 Task: Create a due date automation trigger when advanced on, on the wednesday of the week before a card is due add fields with custom field "Resume" set to a date in this week at 11:00 AM.
Action: Mouse moved to (1162, 107)
Screenshot: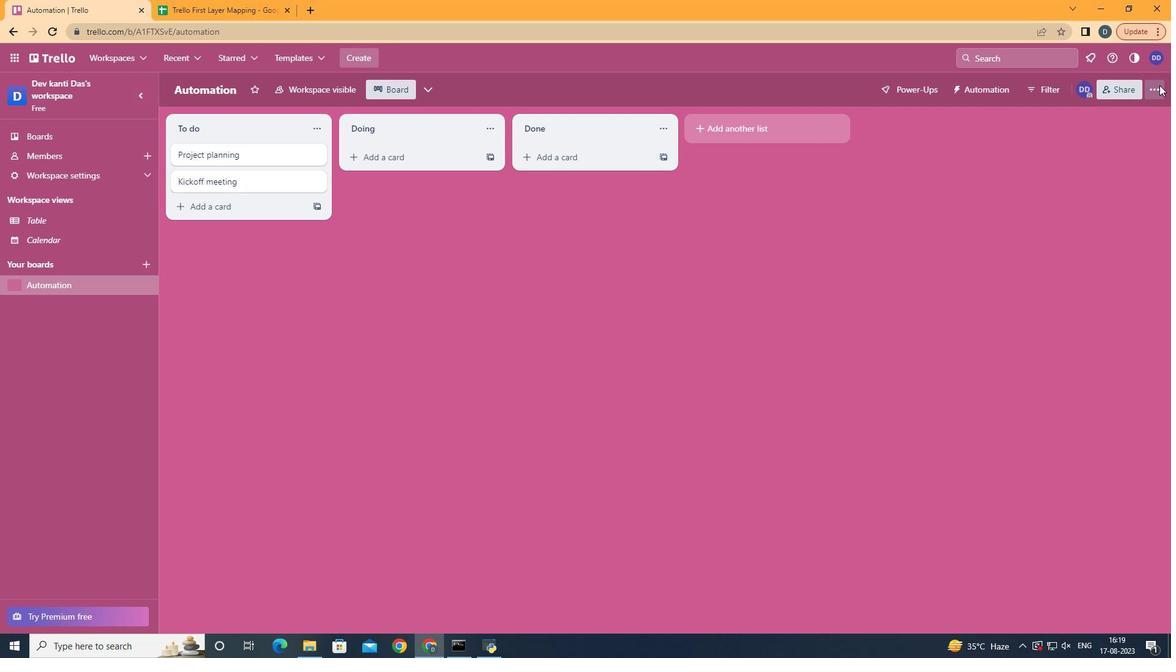 
Action: Mouse pressed left at (1162, 107)
Screenshot: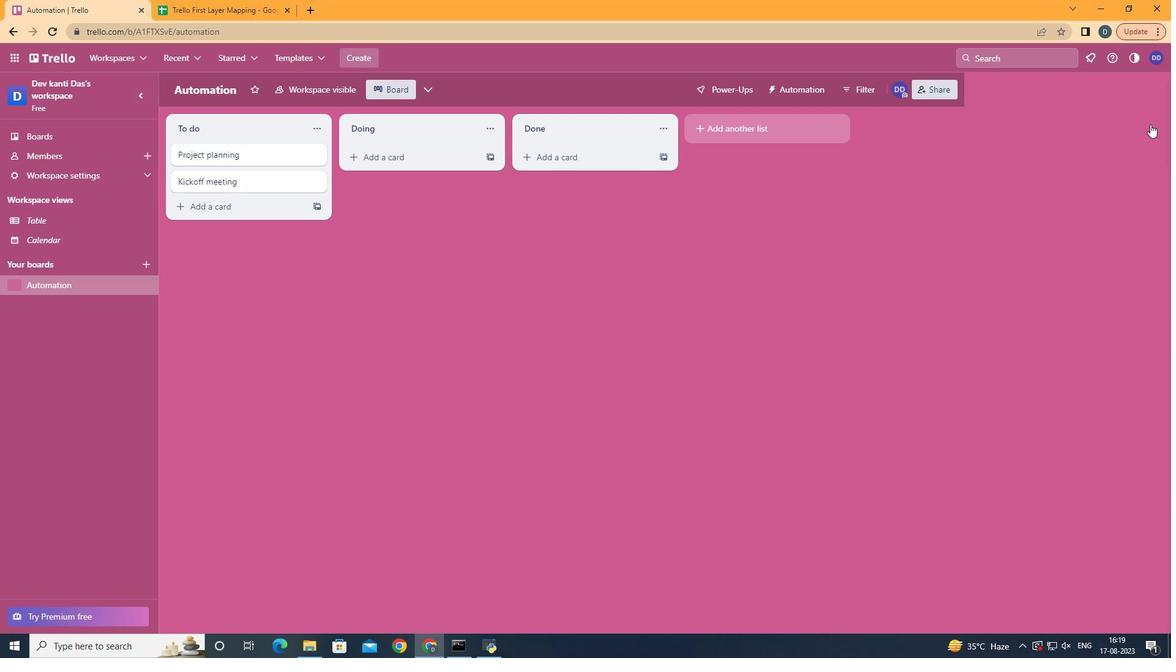 
Action: Mouse moved to (1101, 260)
Screenshot: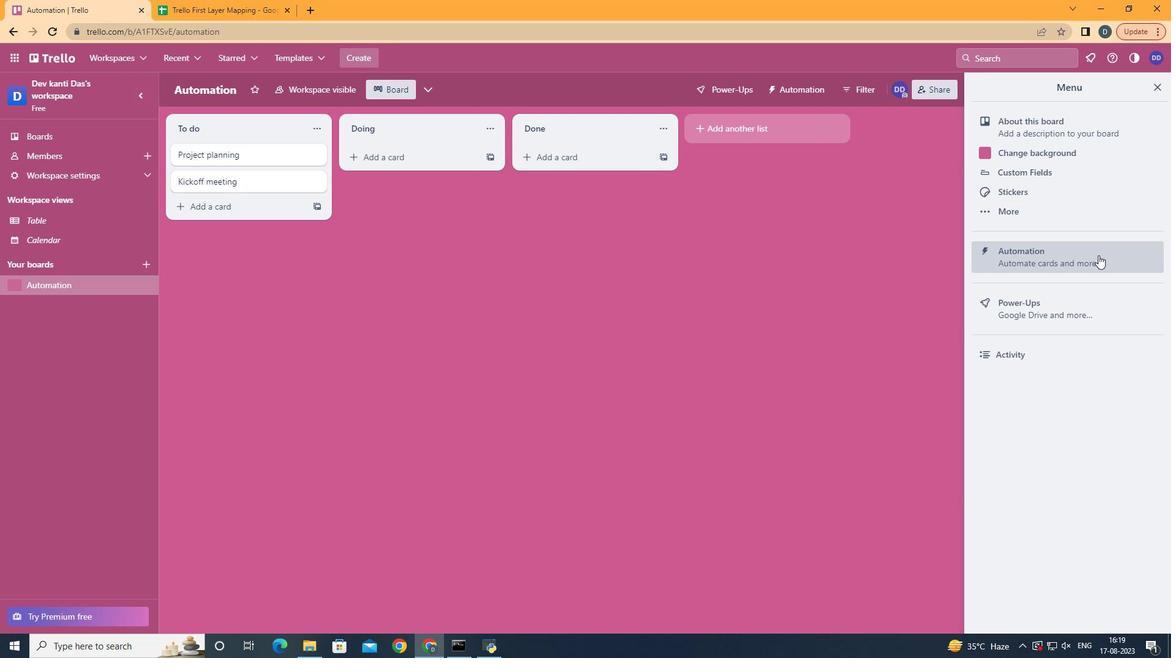 
Action: Mouse pressed left at (1101, 260)
Screenshot: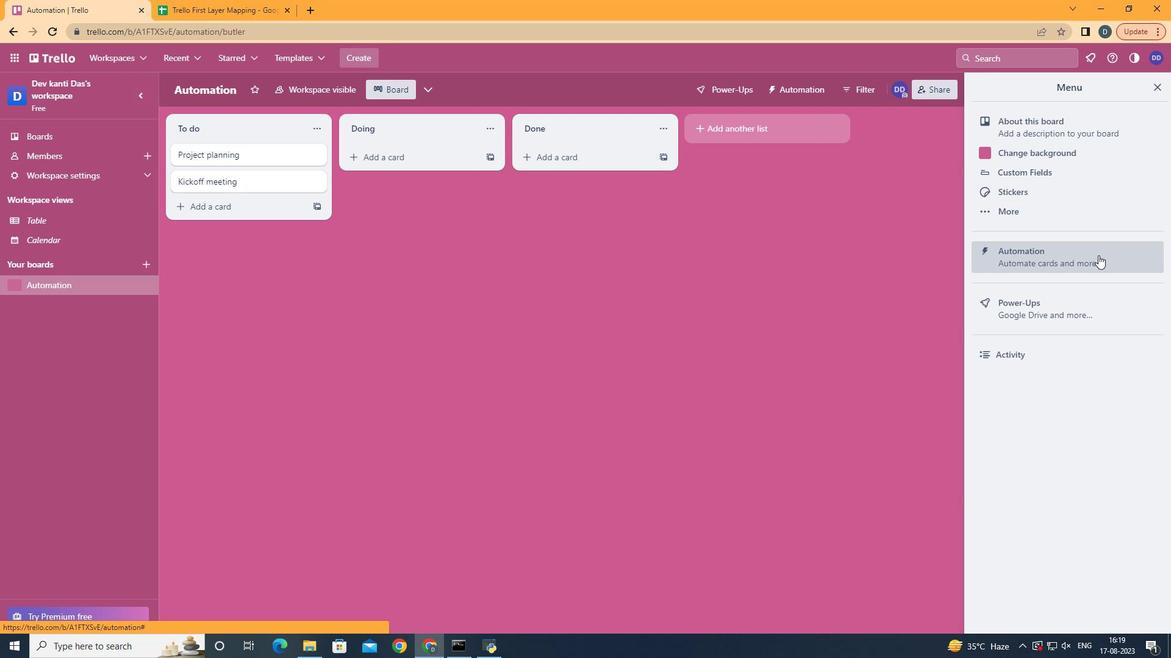 
Action: Mouse moved to (212, 259)
Screenshot: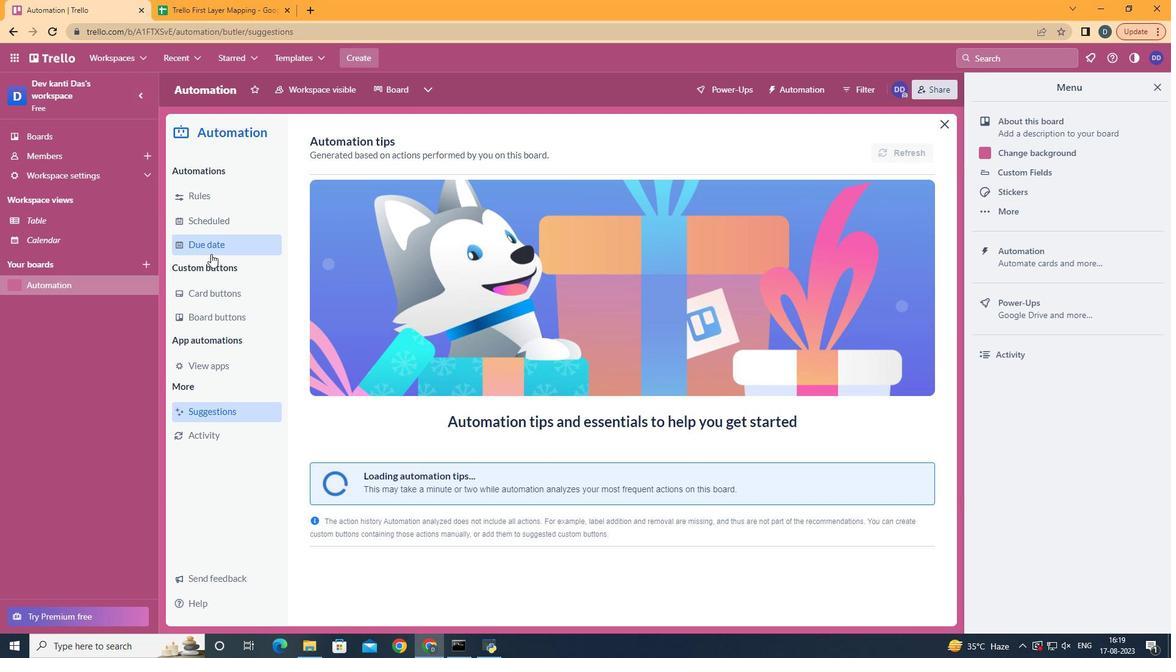 
Action: Mouse pressed left at (212, 259)
Screenshot: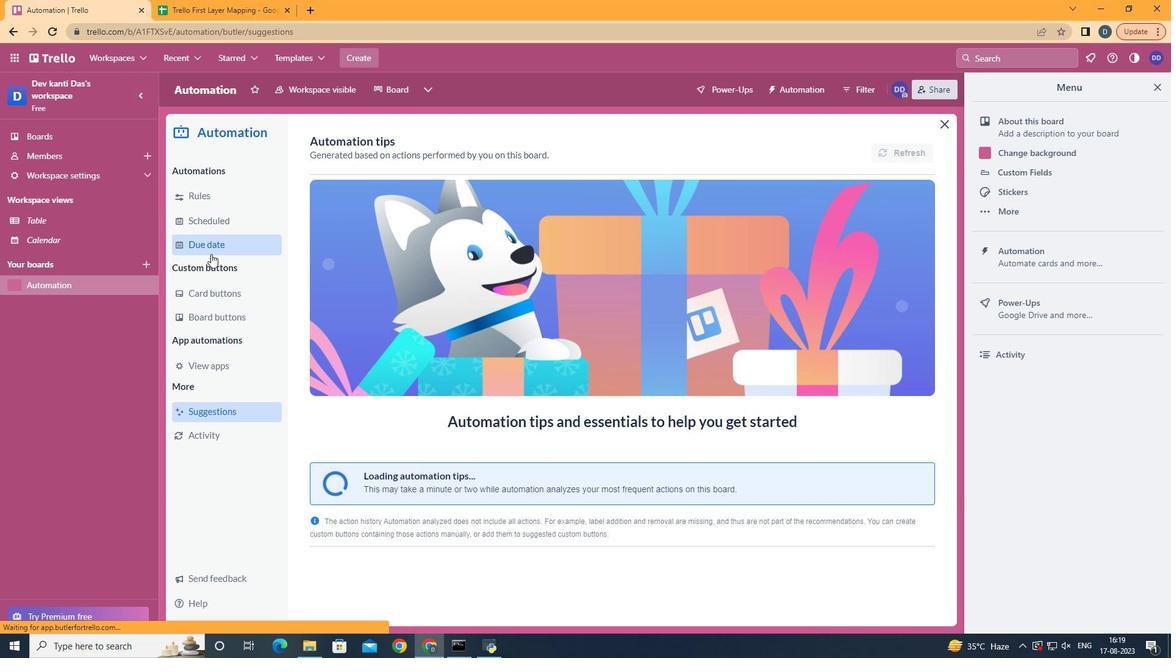 
Action: Mouse moved to (848, 169)
Screenshot: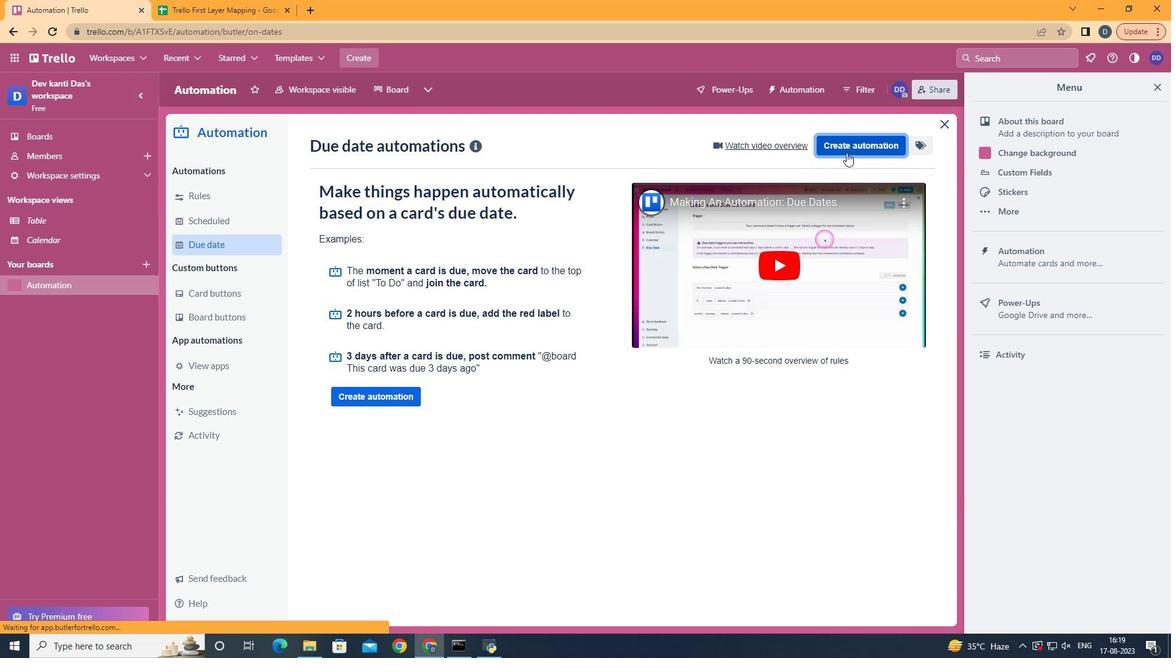 
Action: Mouse pressed left at (848, 169)
Screenshot: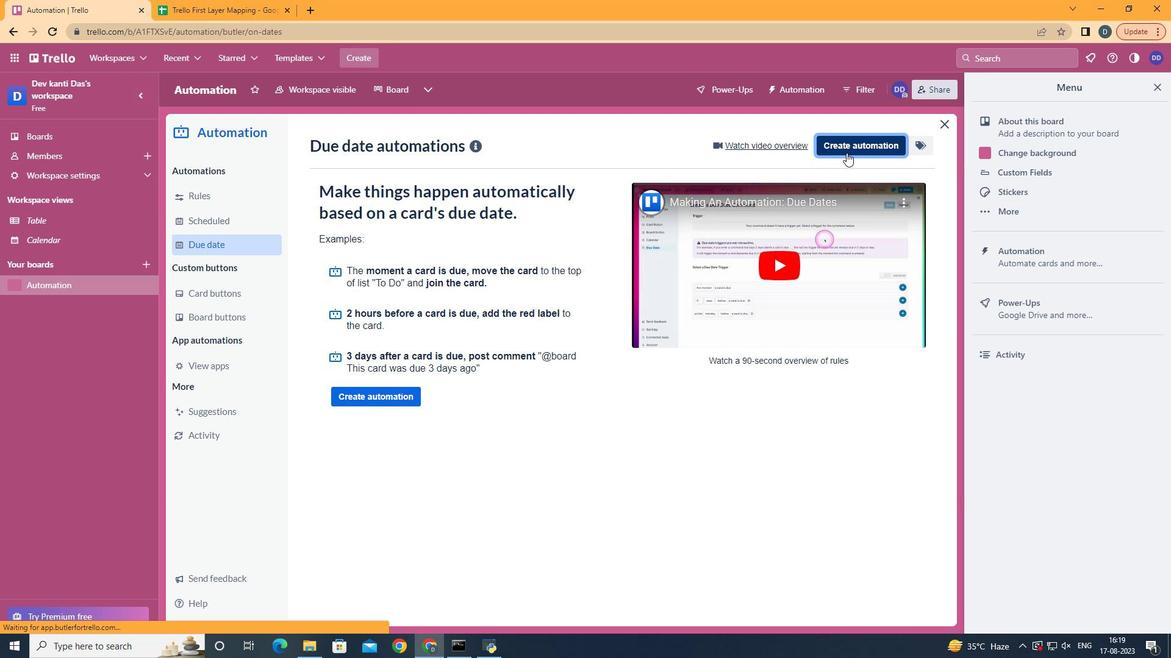 
Action: Mouse moved to (601, 273)
Screenshot: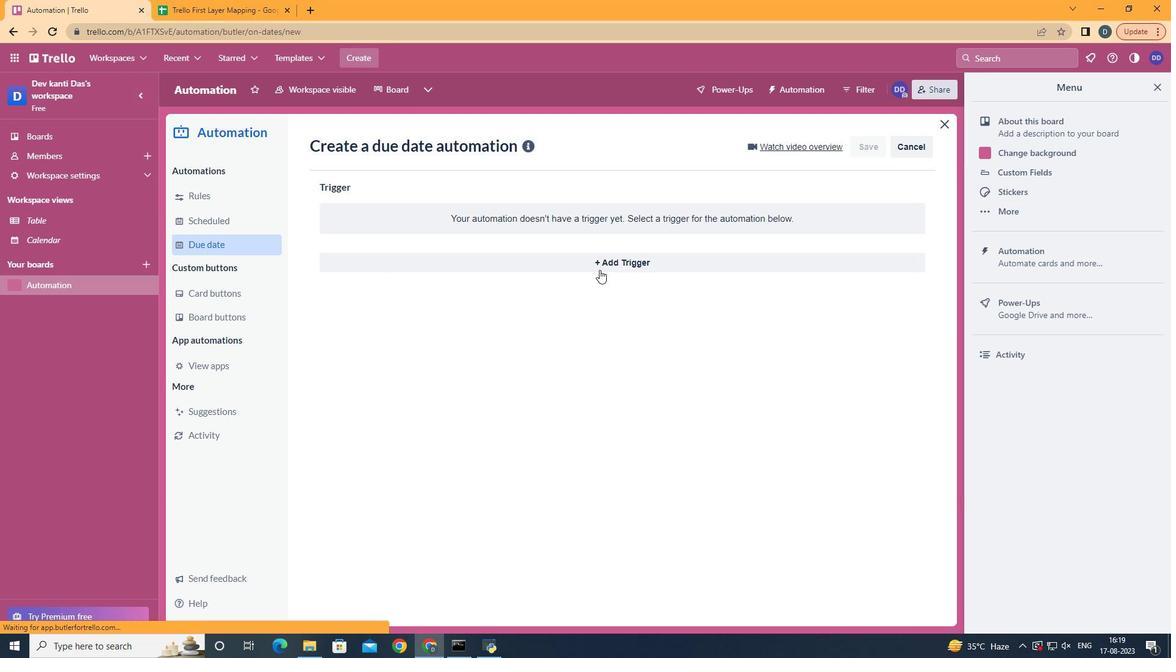 
Action: Mouse pressed left at (601, 273)
Screenshot: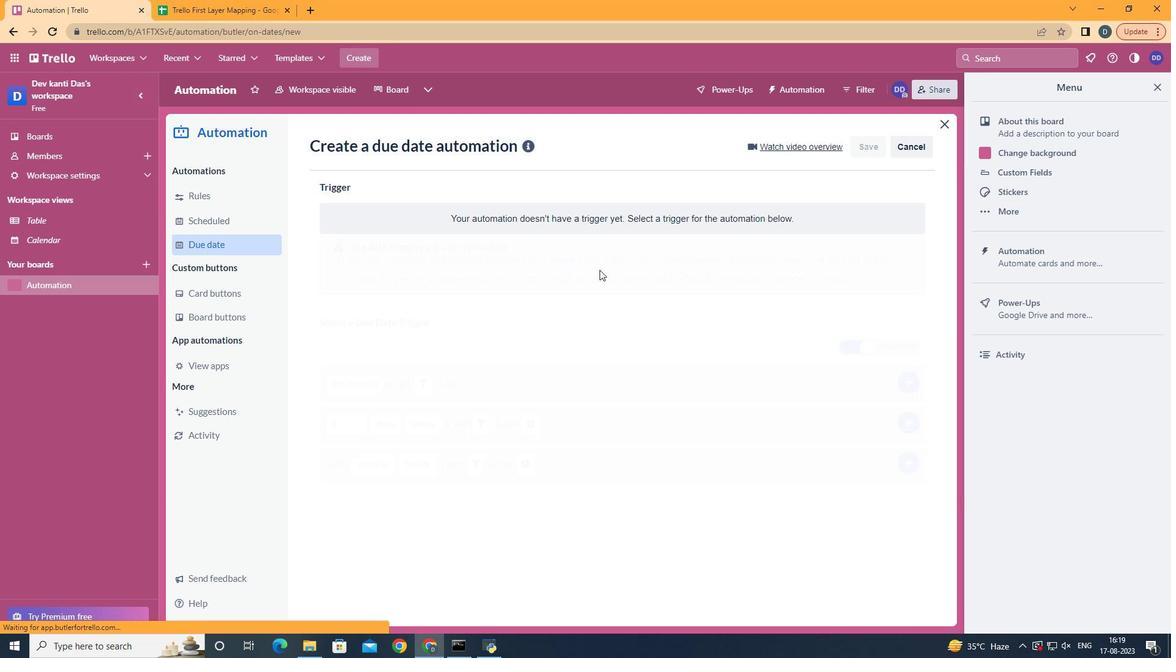 
Action: Mouse moved to (389, 364)
Screenshot: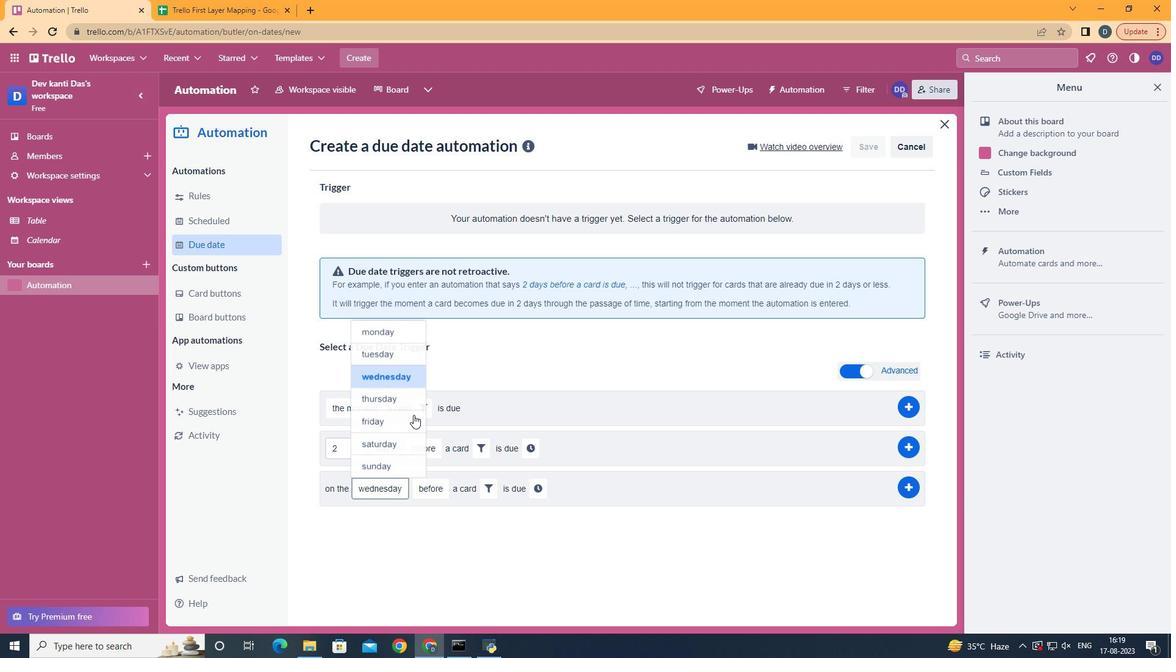 
Action: Mouse pressed left at (389, 364)
Screenshot: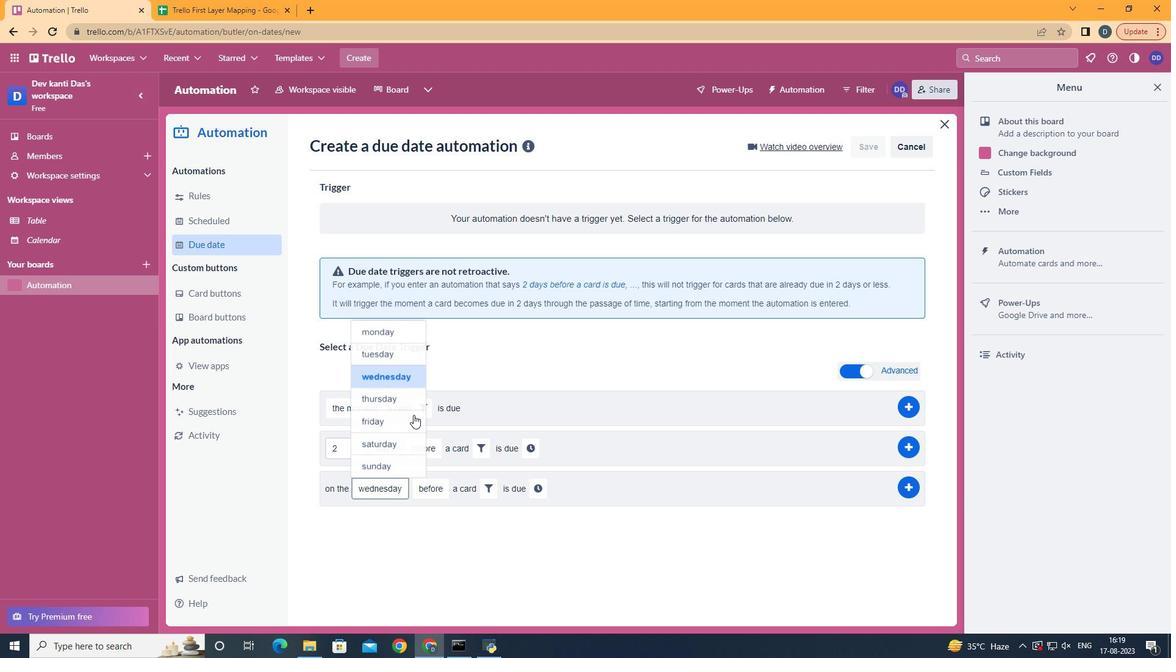 
Action: Mouse moved to (465, 560)
Screenshot: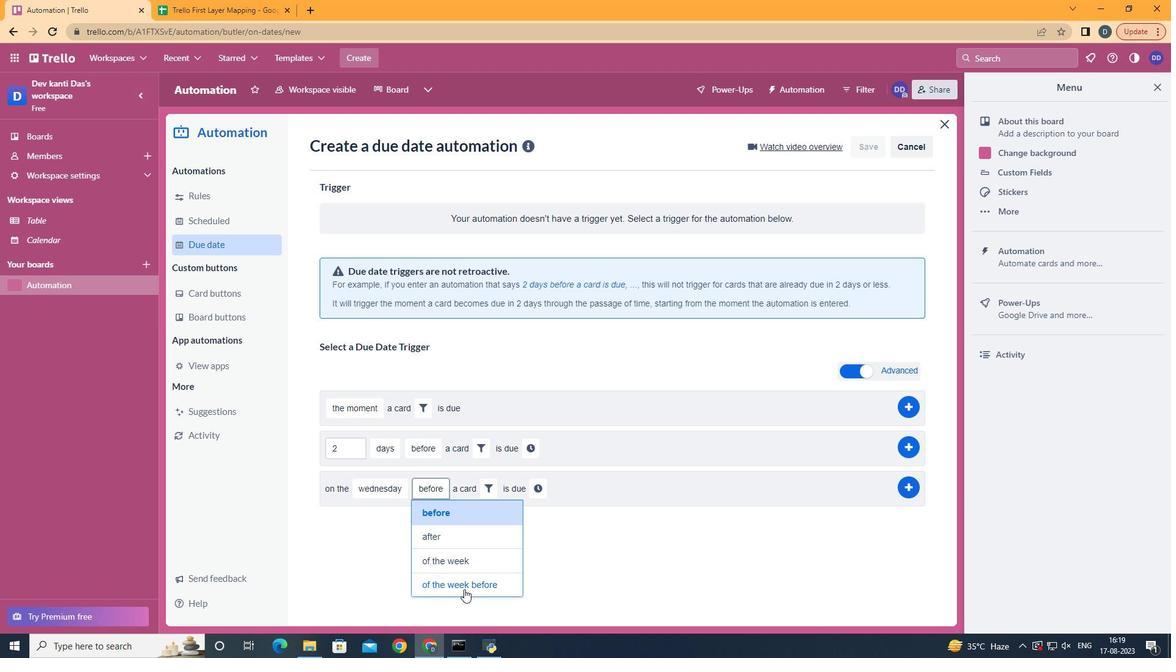 
Action: Mouse pressed left at (465, 560)
Screenshot: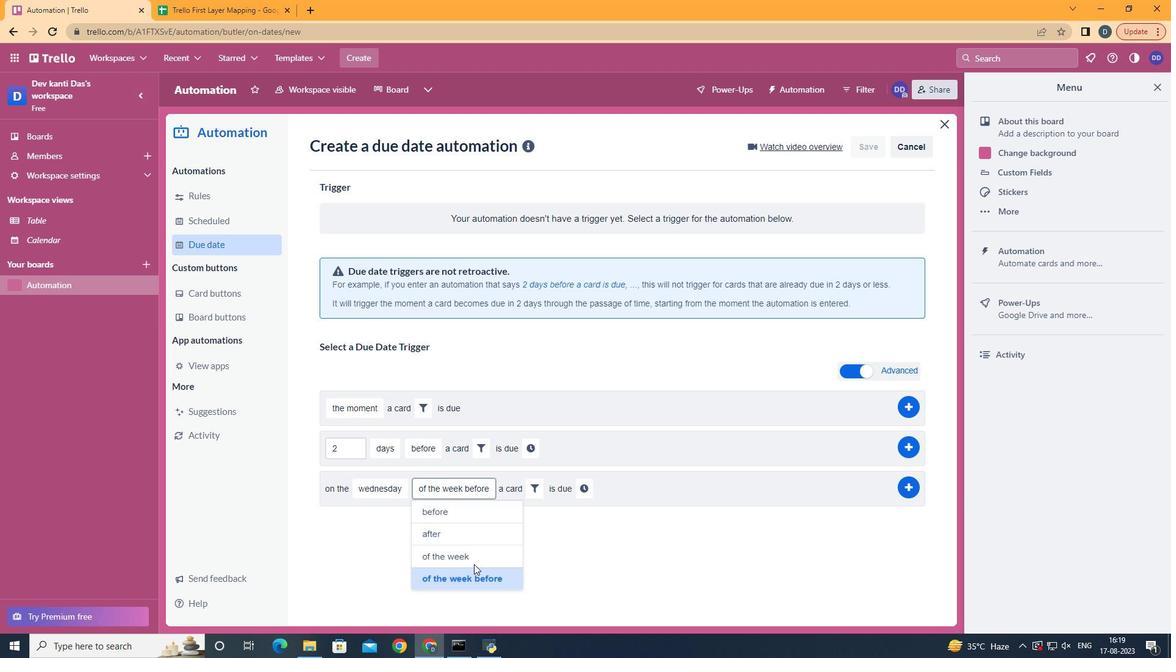 
Action: Mouse moved to (535, 469)
Screenshot: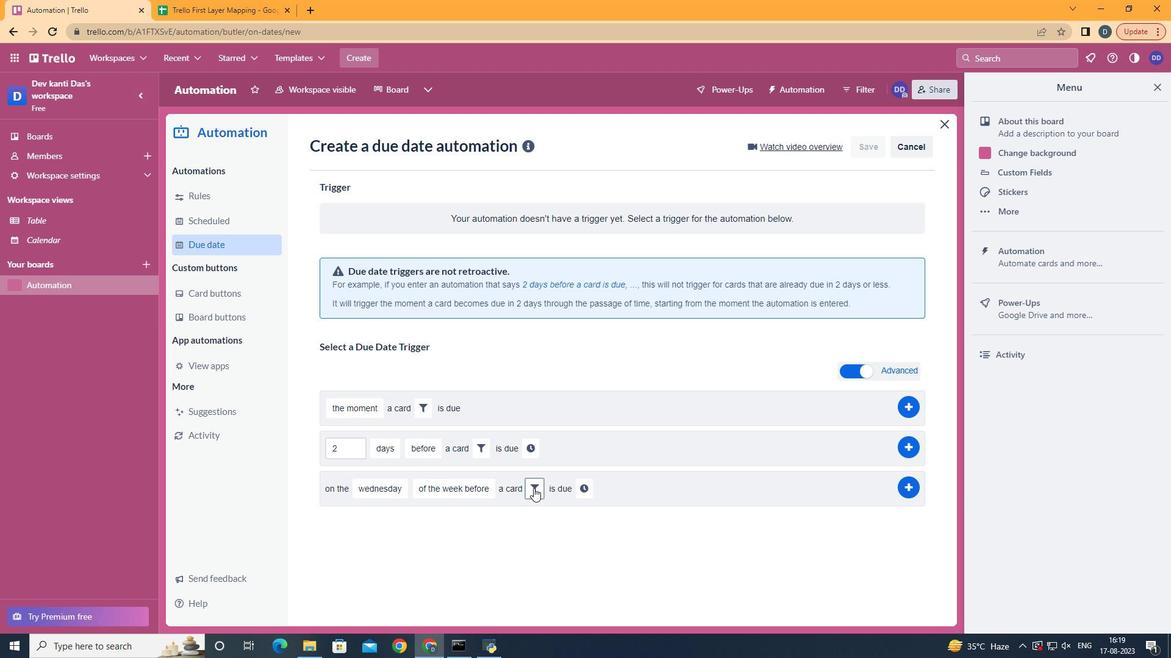 
Action: Mouse pressed left at (535, 469)
Screenshot: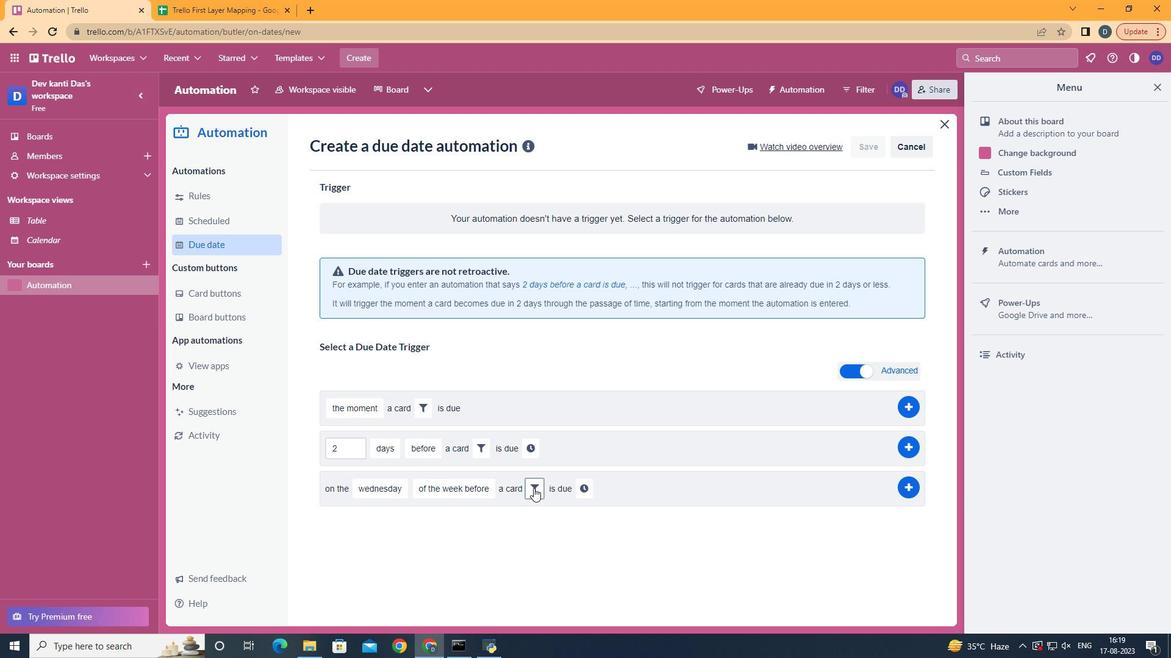 
Action: Mouse moved to (737, 498)
Screenshot: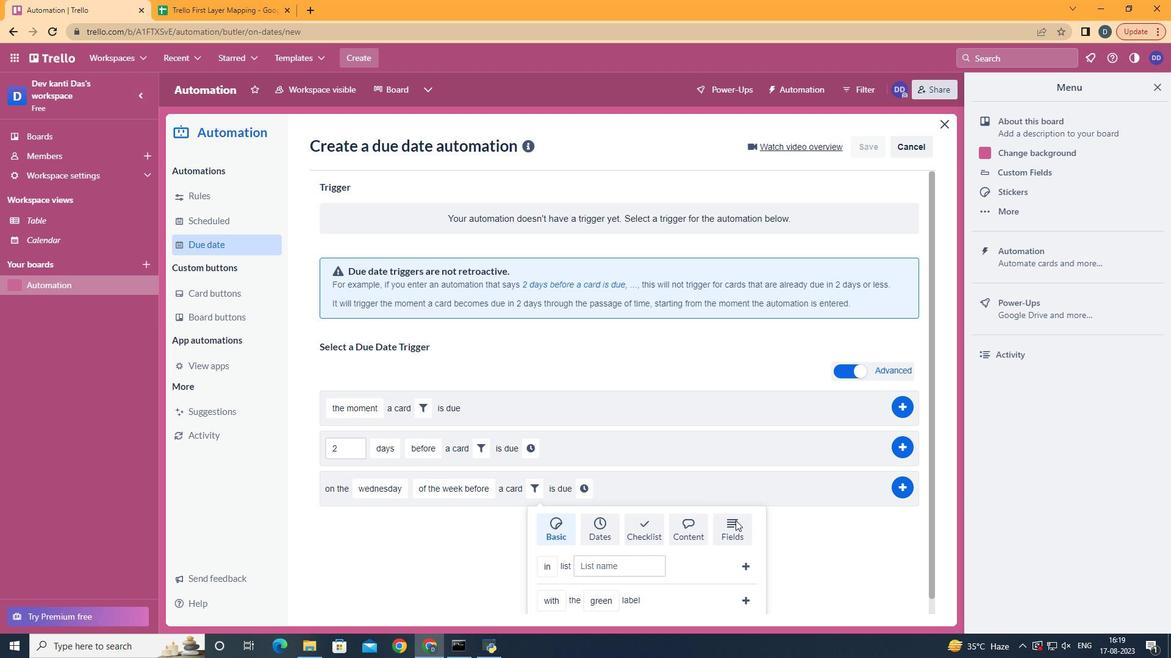 
Action: Mouse pressed left at (737, 498)
Screenshot: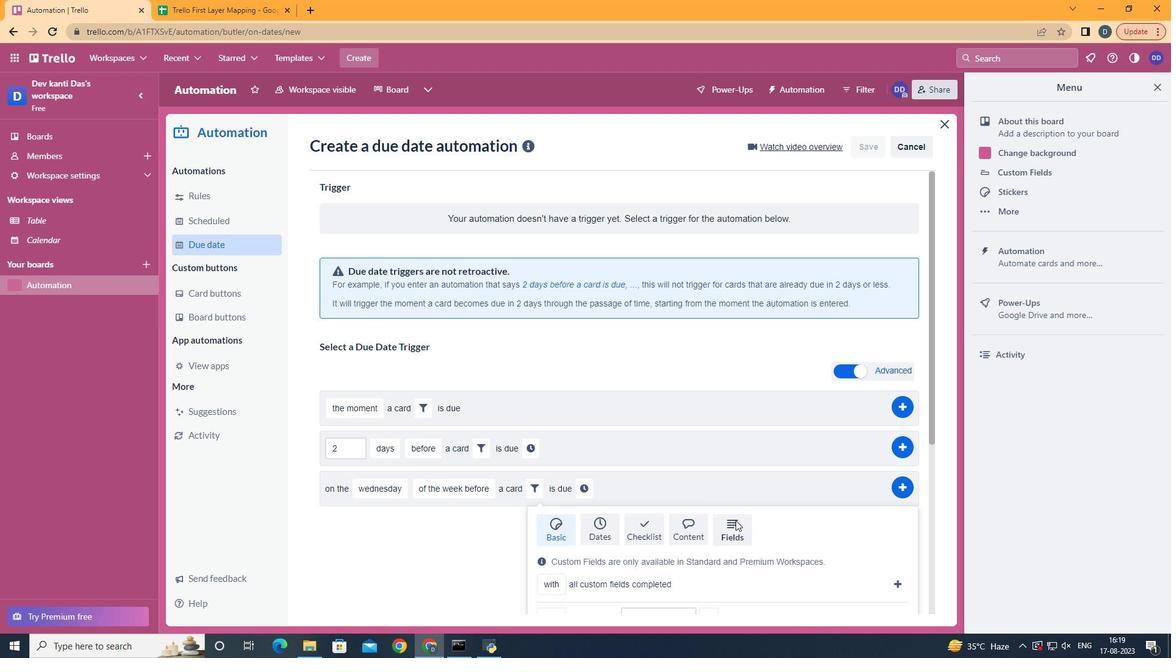 
Action: Mouse moved to (743, 497)
Screenshot: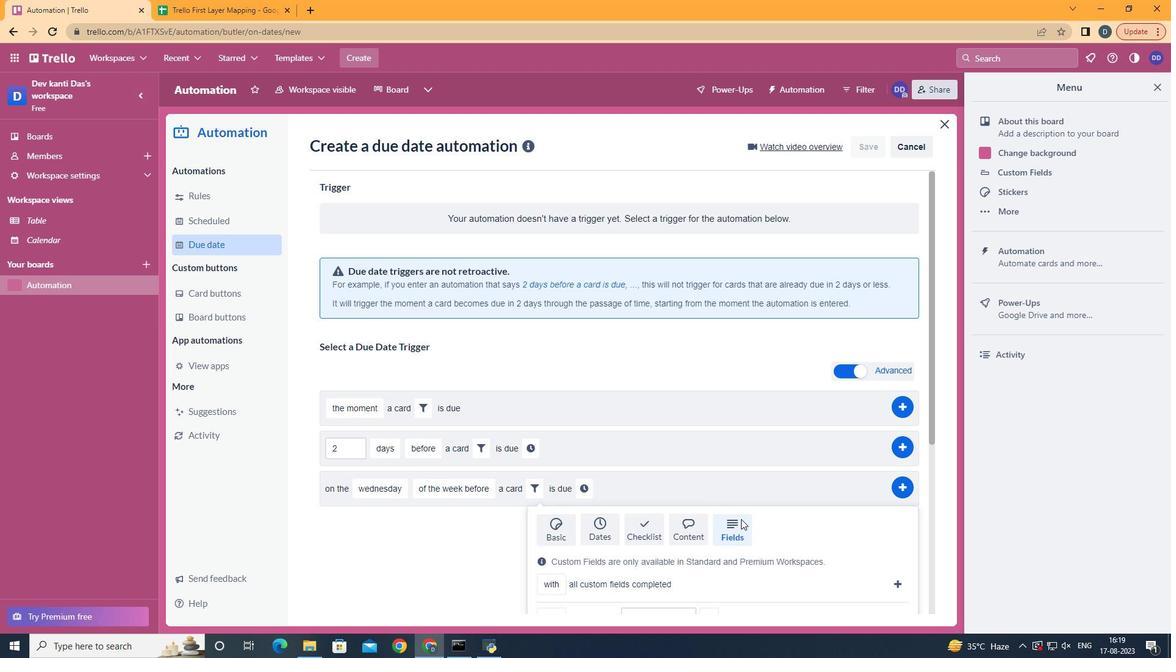 
Action: Mouse scrolled (743, 497) with delta (0, 0)
Screenshot: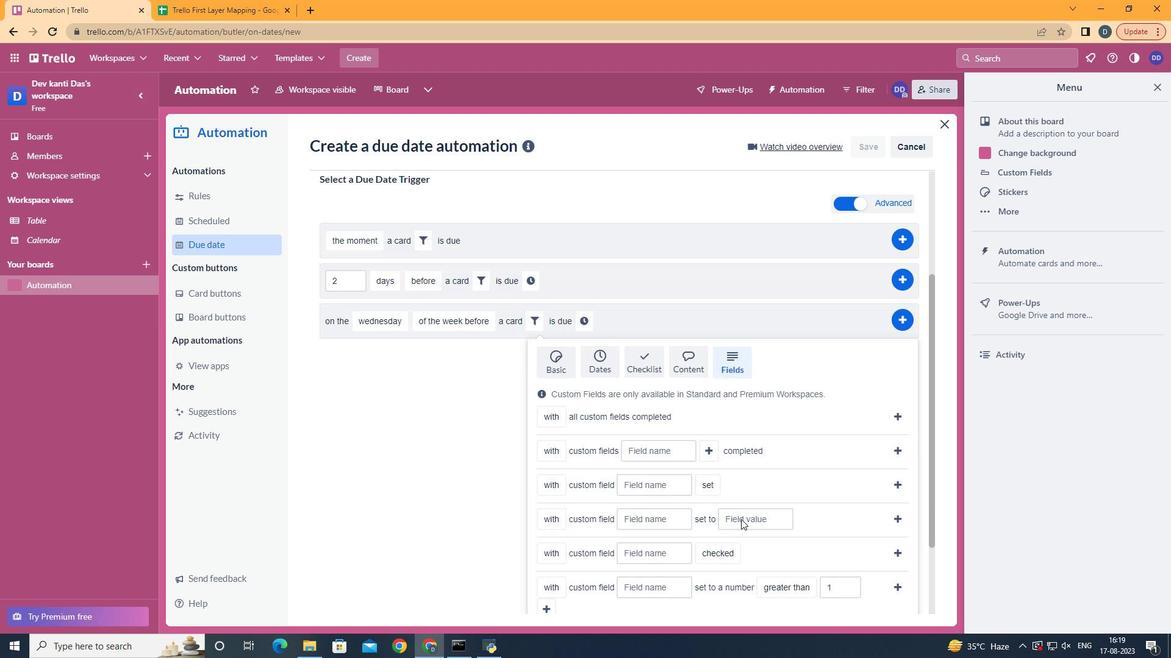 
Action: Mouse scrolled (743, 497) with delta (0, 0)
Screenshot: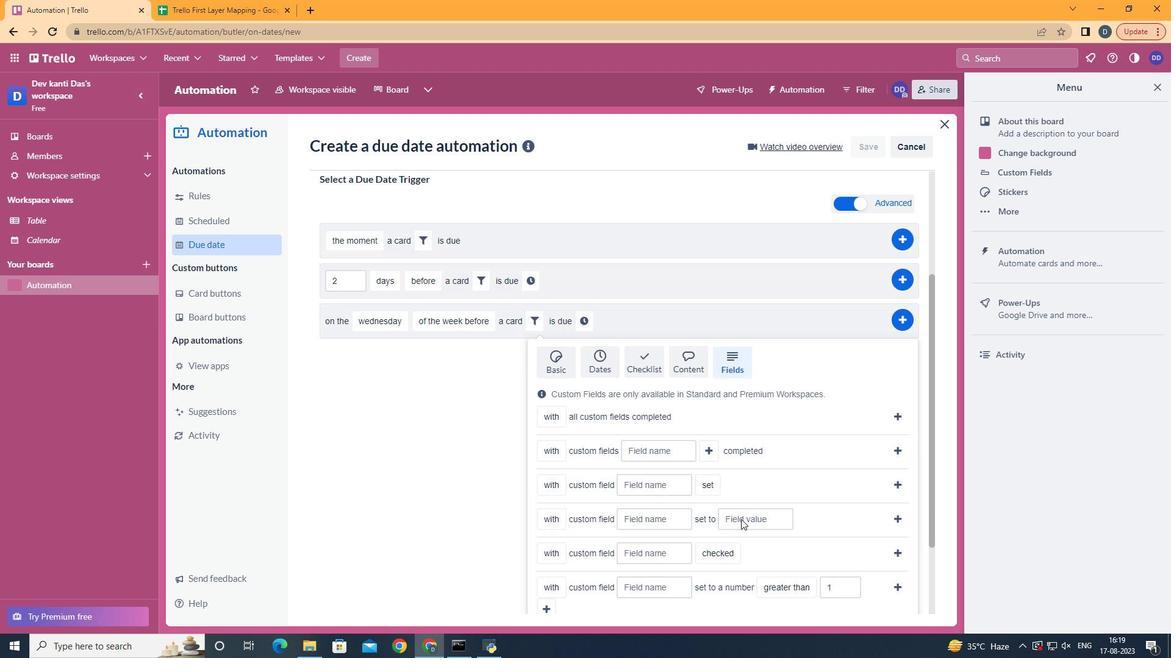 
Action: Mouse scrolled (743, 497) with delta (0, 0)
Screenshot: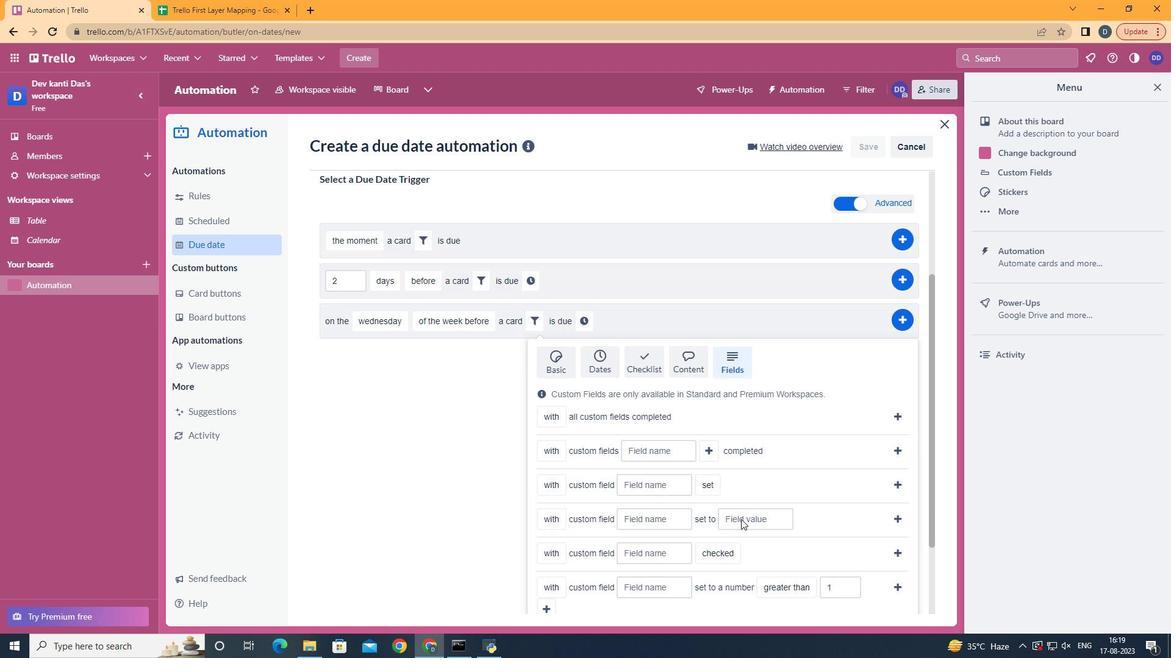 
Action: Mouse scrolled (743, 497) with delta (0, 0)
Screenshot: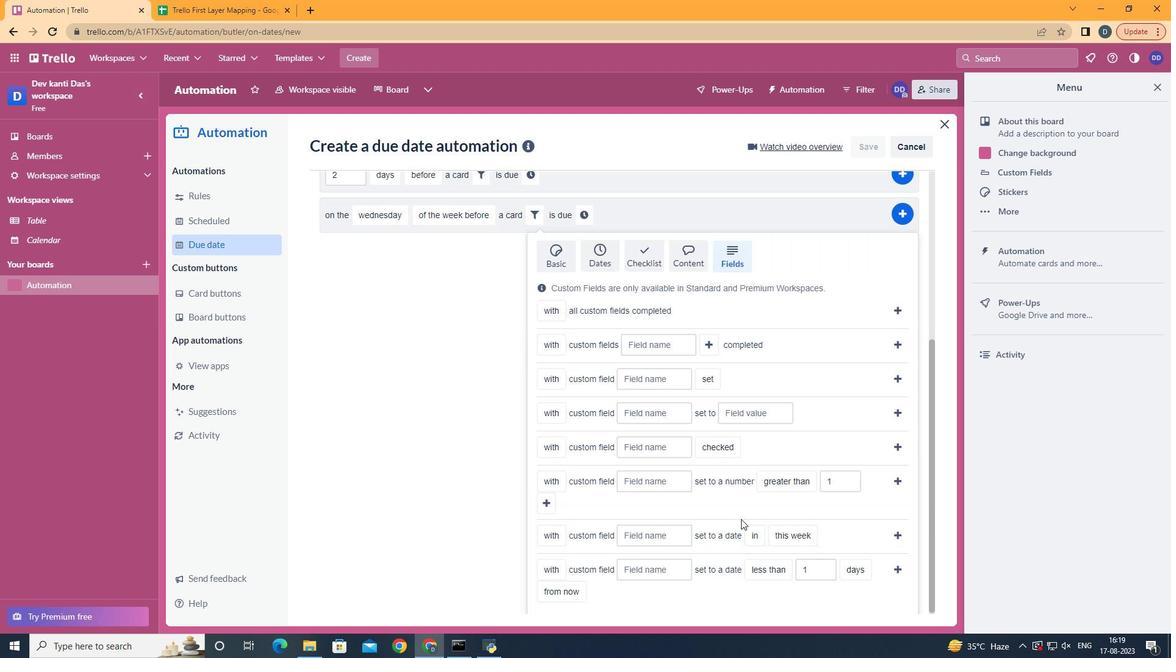 
Action: Mouse scrolled (743, 497) with delta (0, 0)
Screenshot: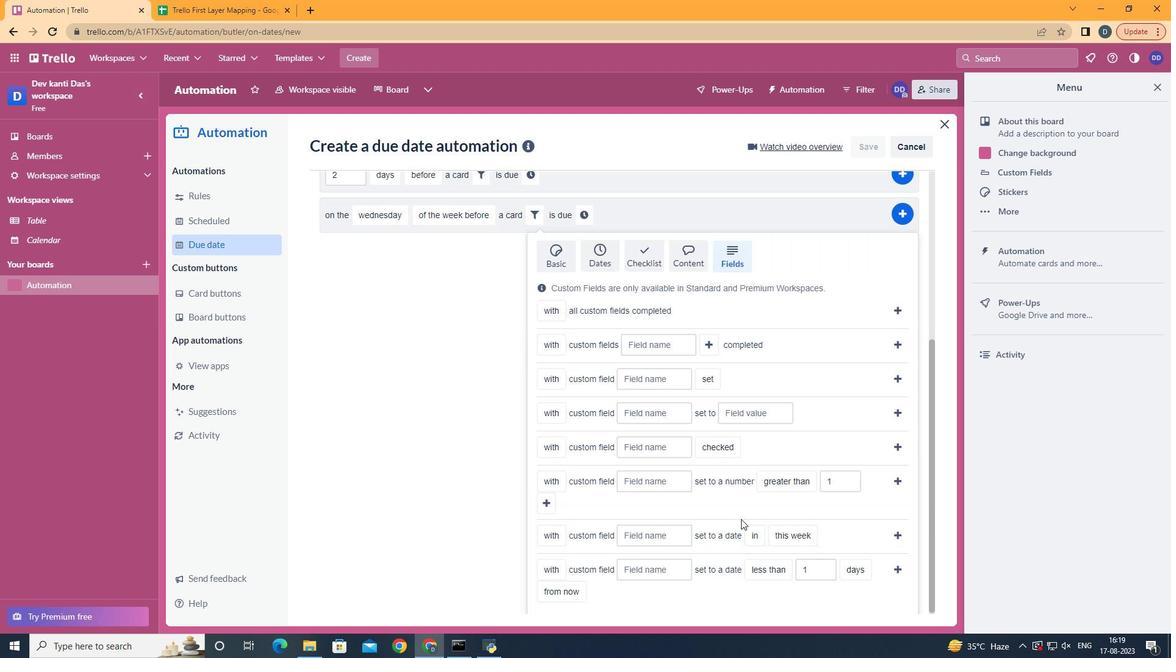 
Action: Mouse moved to (647, 507)
Screenshot: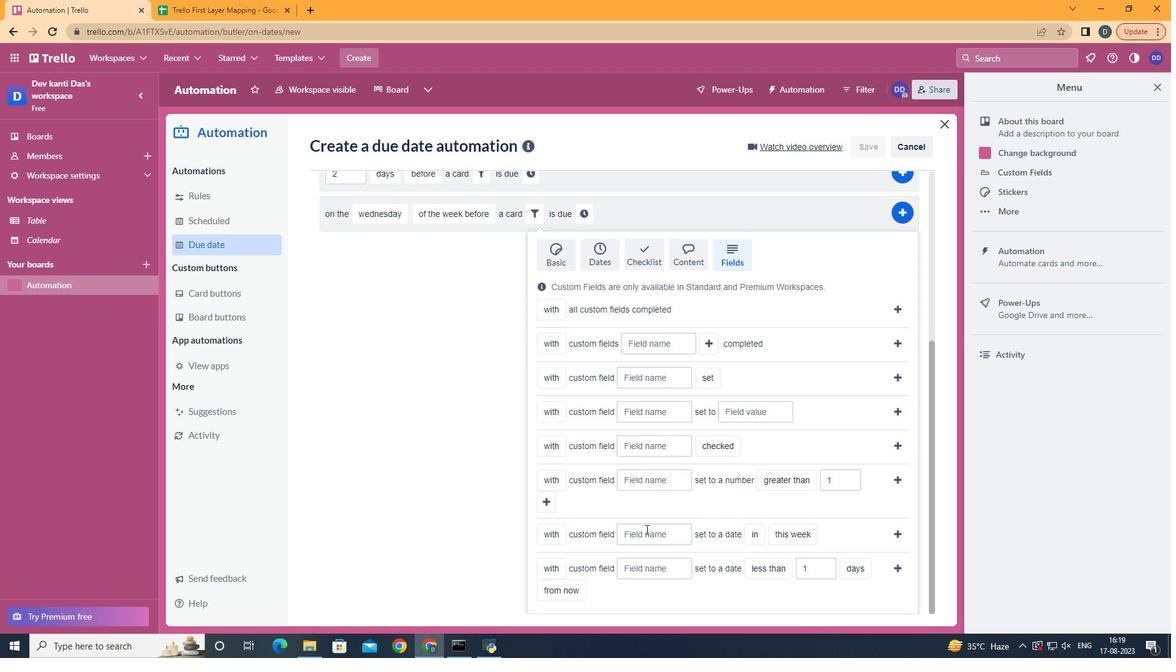 
Action: Mouse pressed left at (647, 507)
Screenshot: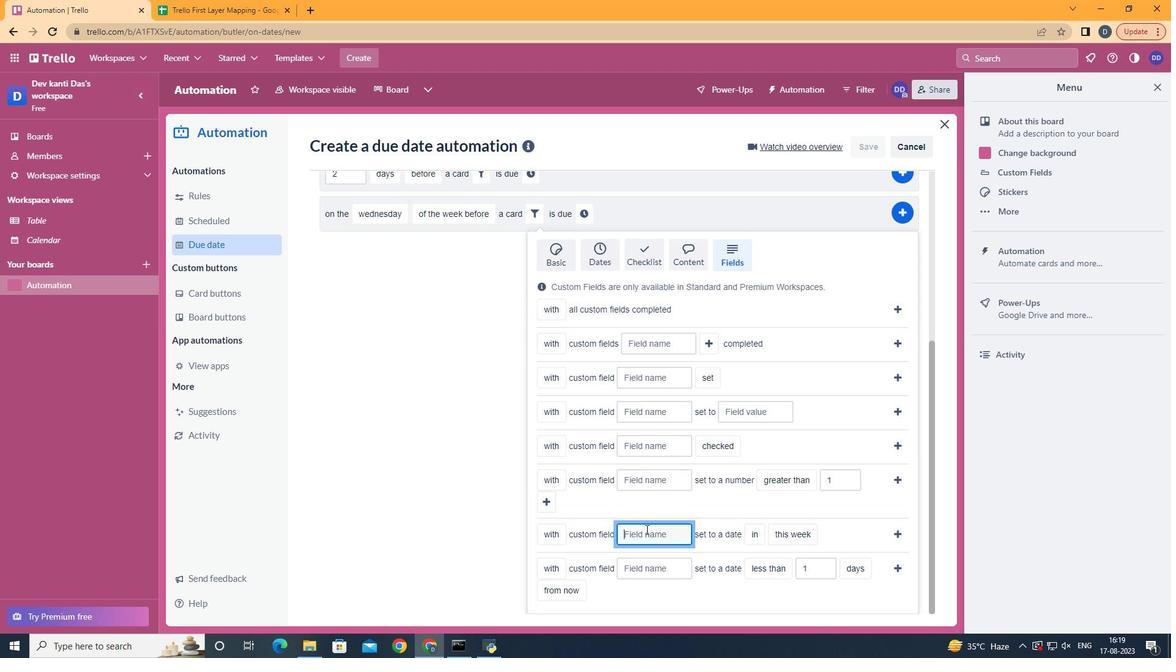 
Action: Key pressed <Key.shift>Resume
Screenshot: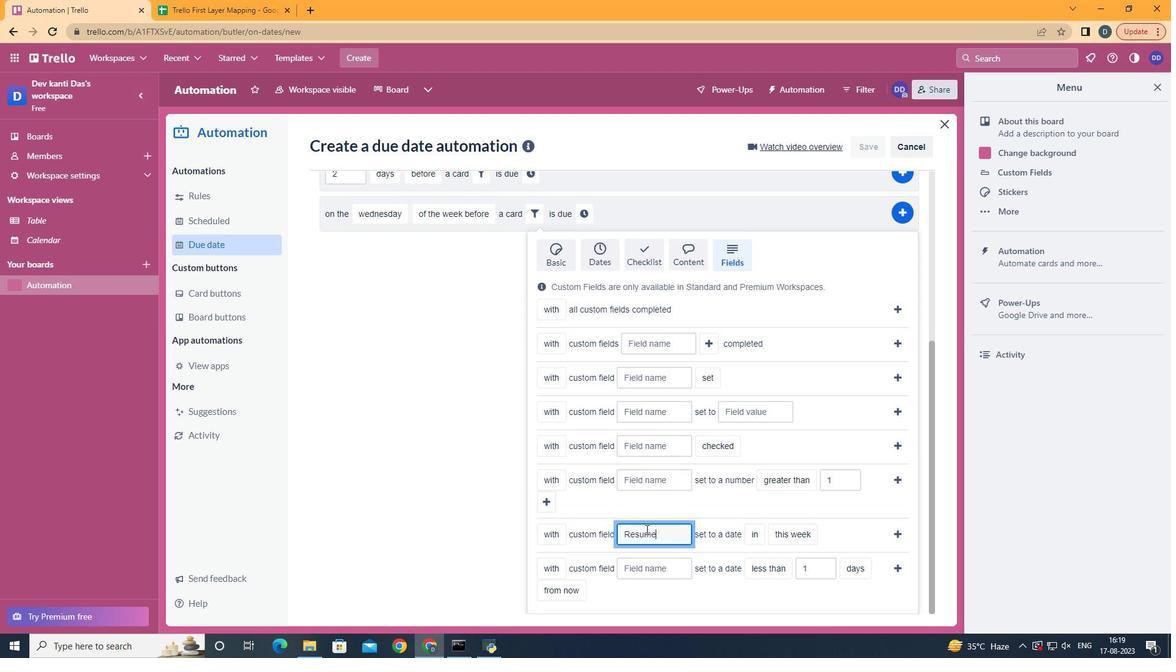 
Action: Mouse moved to (898, 507)
Screenshot: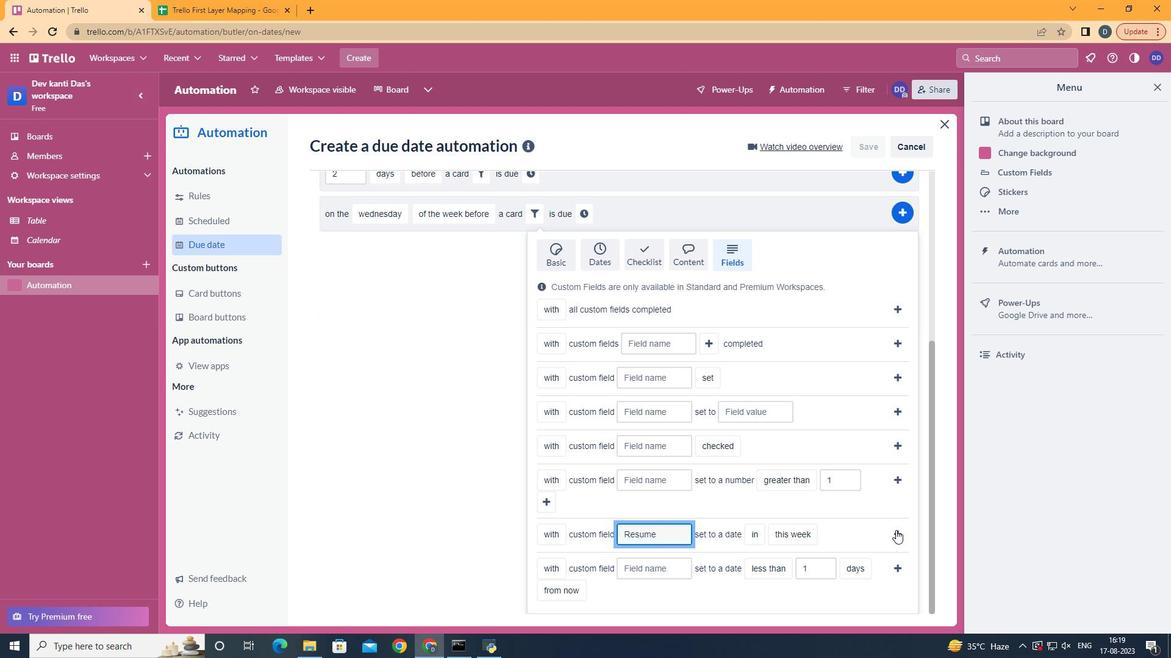 
Action: Mouse pressed left at (898, 507)
Screenshot: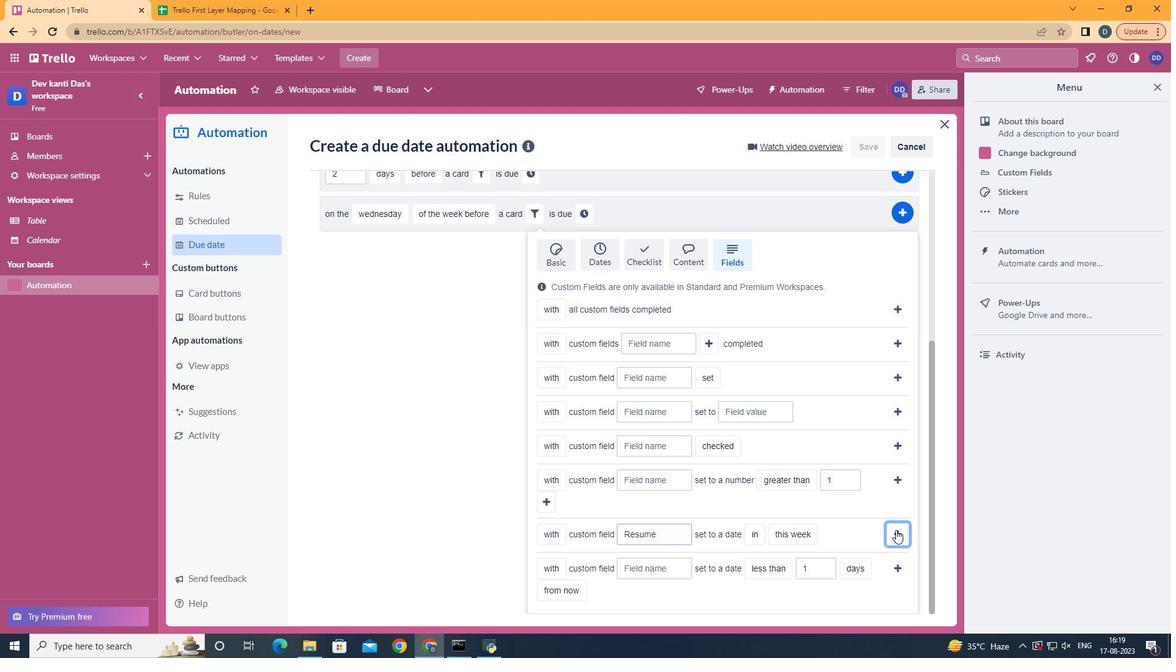 
Action: Mouse moved to (821, 470)
Screenshot: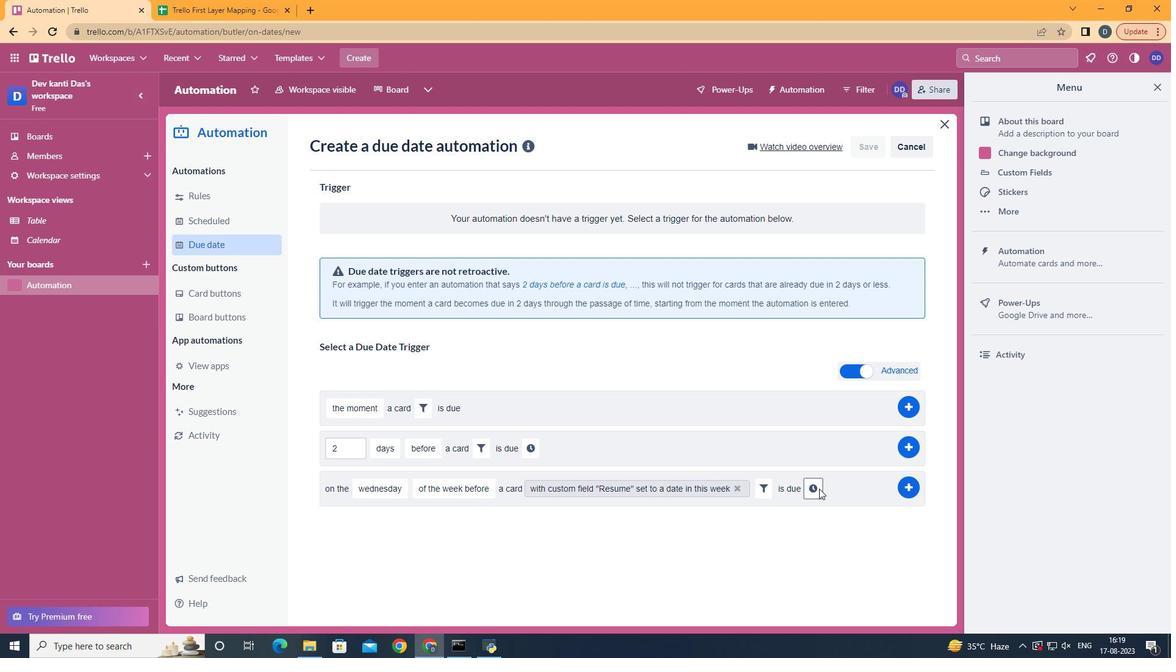 
Action: Mouse pressed left at (821, 470)
Screenshot: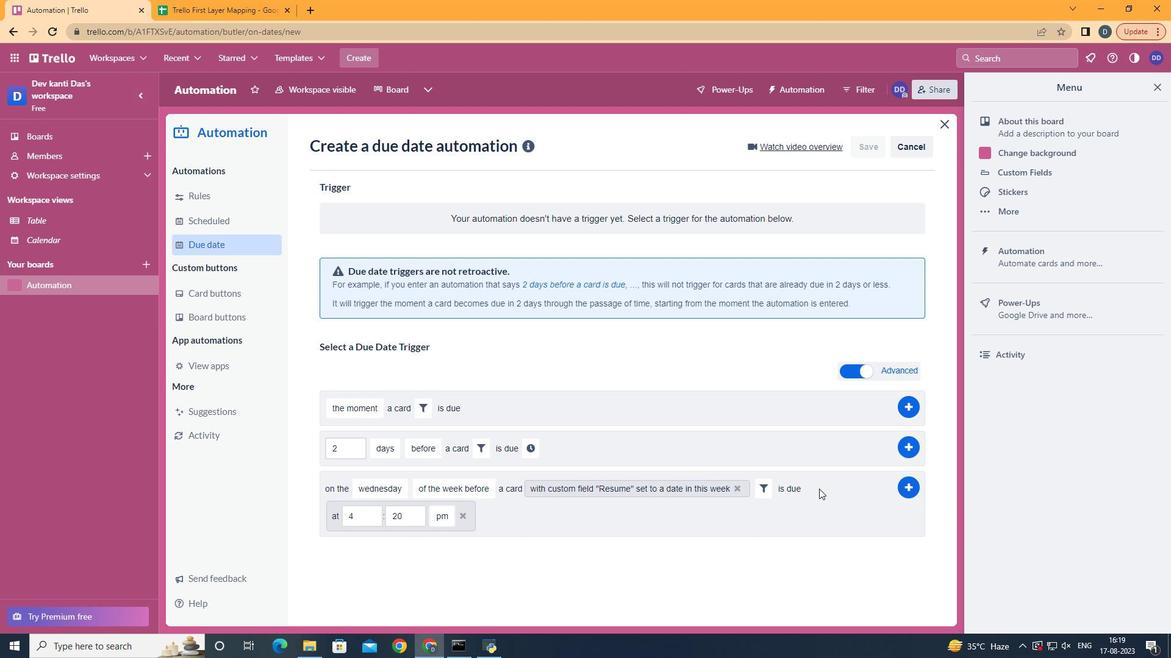 
Action: Mouse moved to (363, 493)
Screenshot: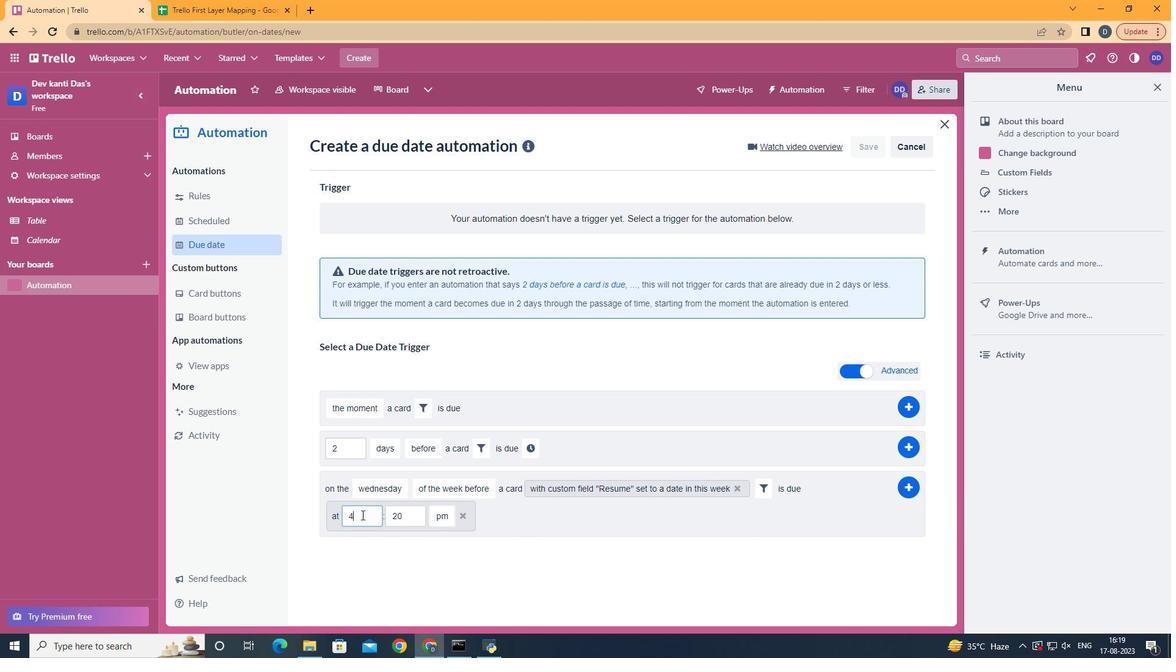 
Action: Mouse pressed left at (363, 493)
Screenshot: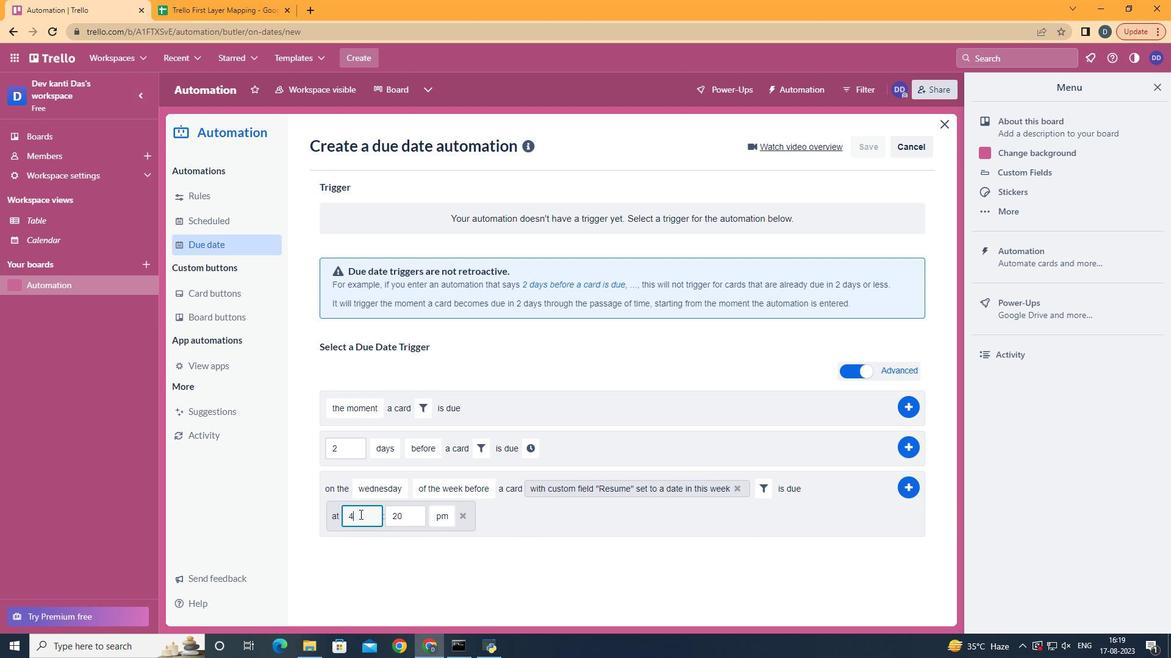 
Action: Mouse moved to (330, 500)
Screenshot: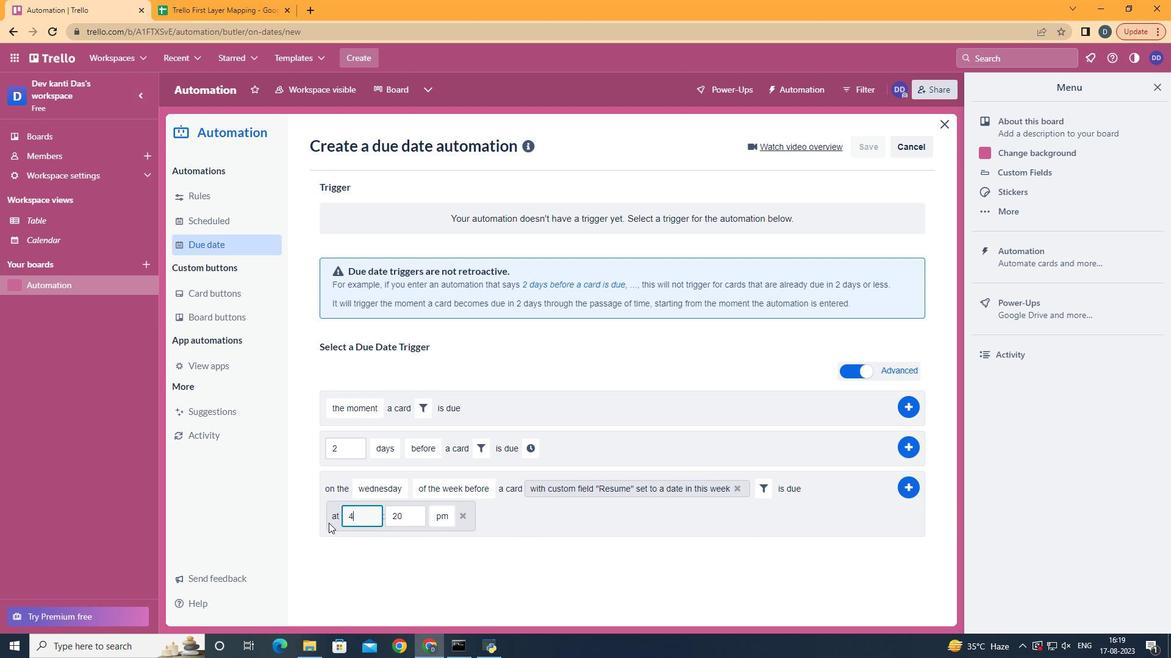 
Action: Key pressed <Key.backspace>11
Screenshot: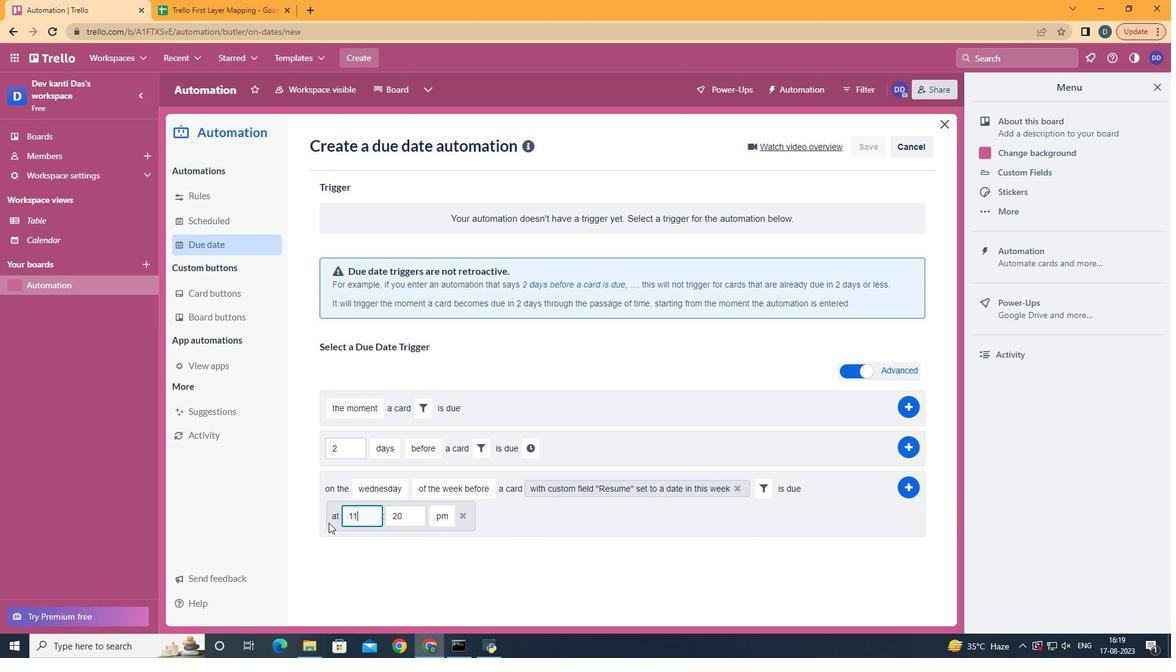 
Action: Mouse moved to (407, 497)
Screenshot: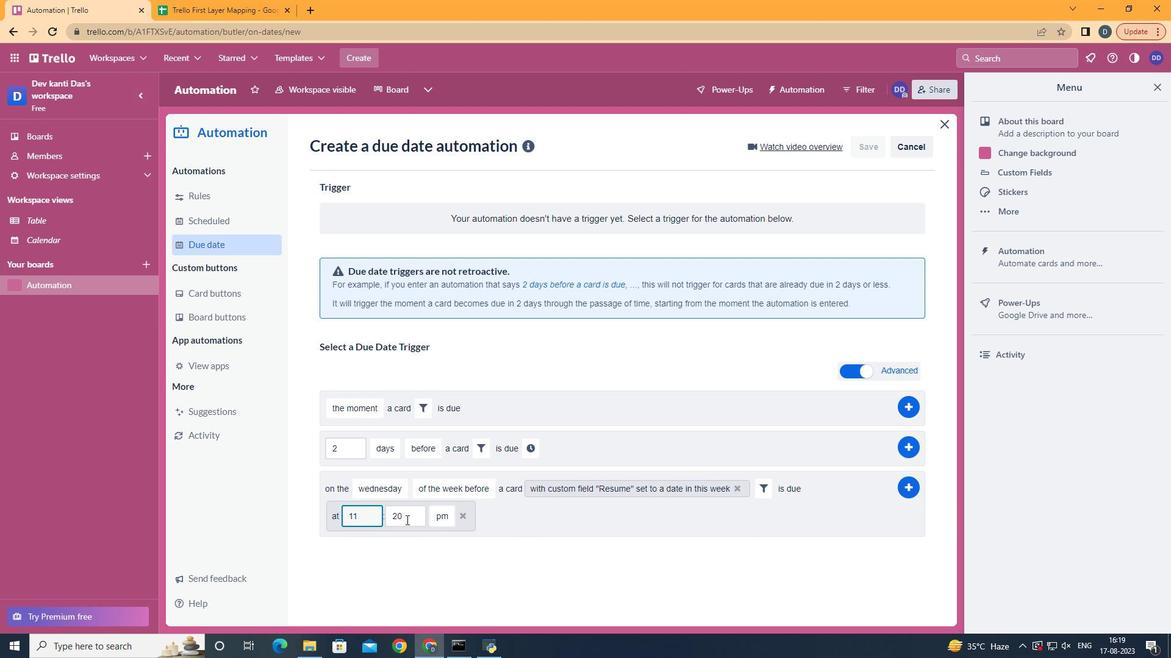 
Action: Mouse pressed left at (407, 497)
Screenshot: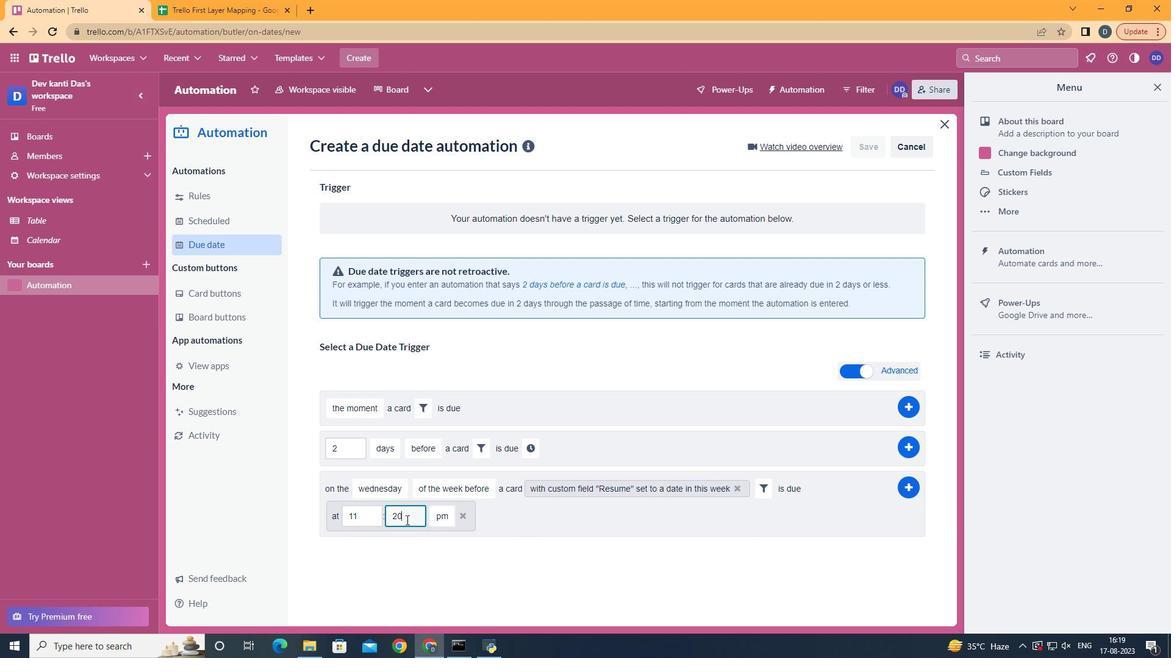
Action: Key pressed <Key.backspace><Key.backspace>00
Screenshot: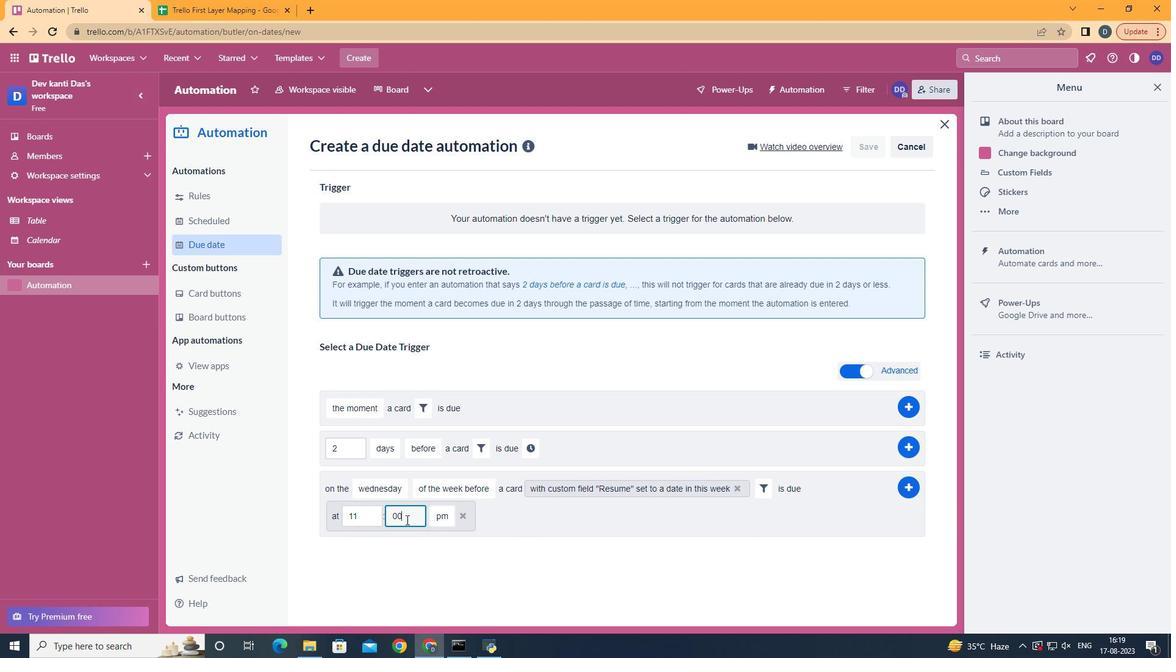 
Action: Mouse moved to (448, 508)
Screenshot: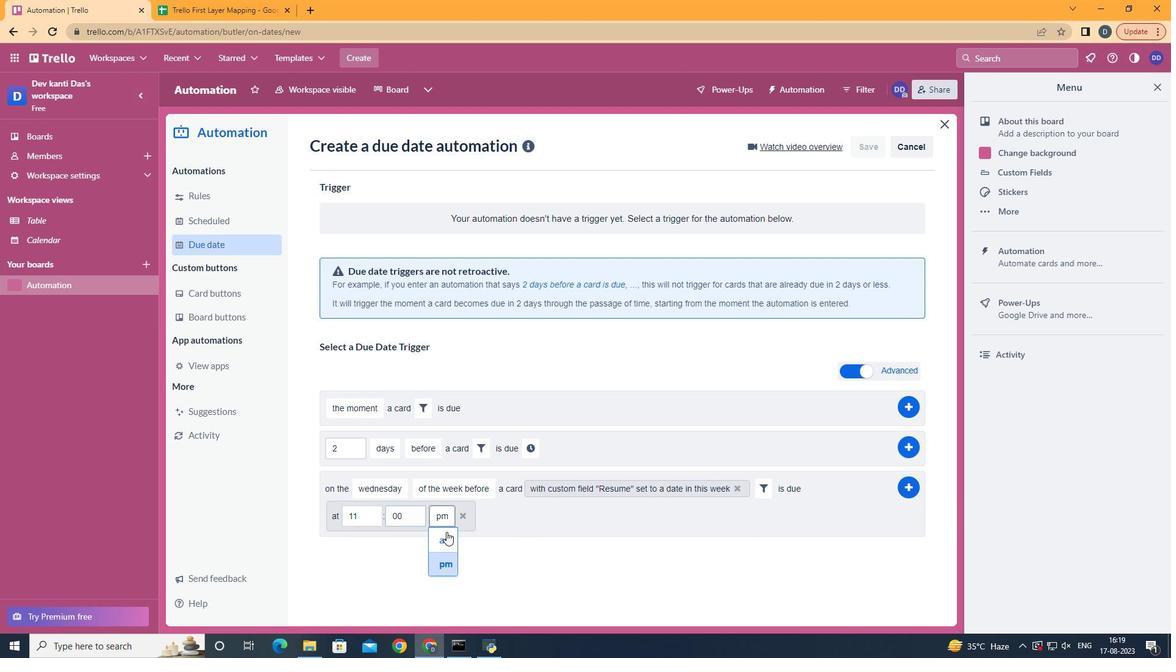 
Action: Mouse pressed left at (448, 508)
Screenshot: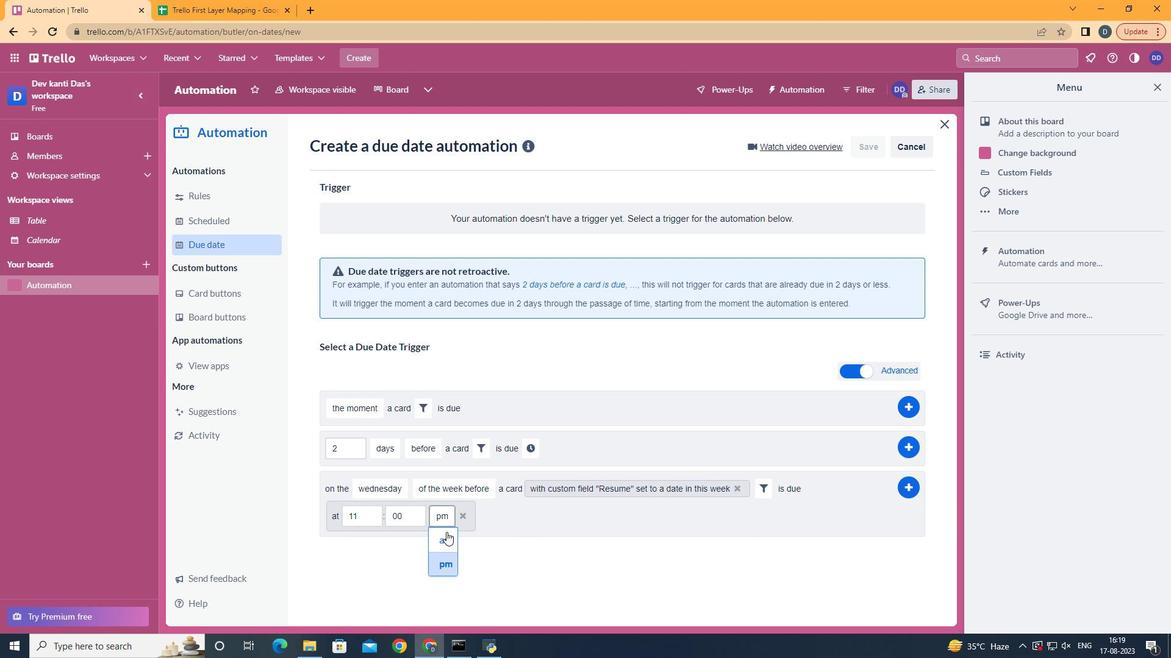 
Action: Mouse moved to (908, 465)
Screenshot: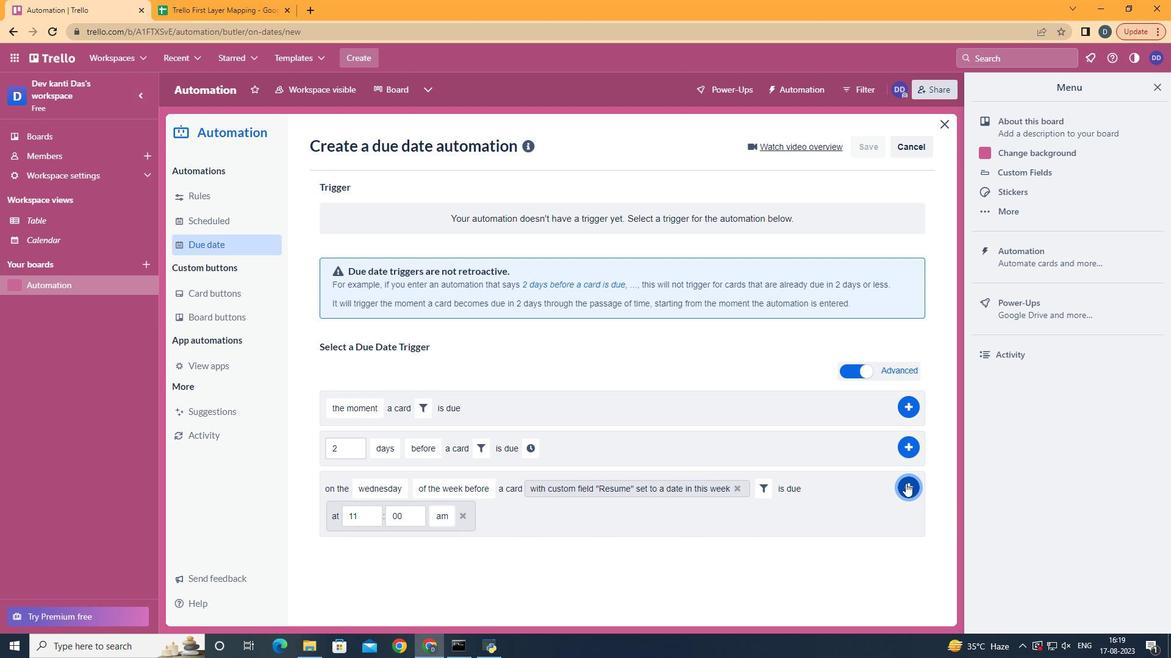 
Action: Mouse pressed left at (908, 465)
Screenshot: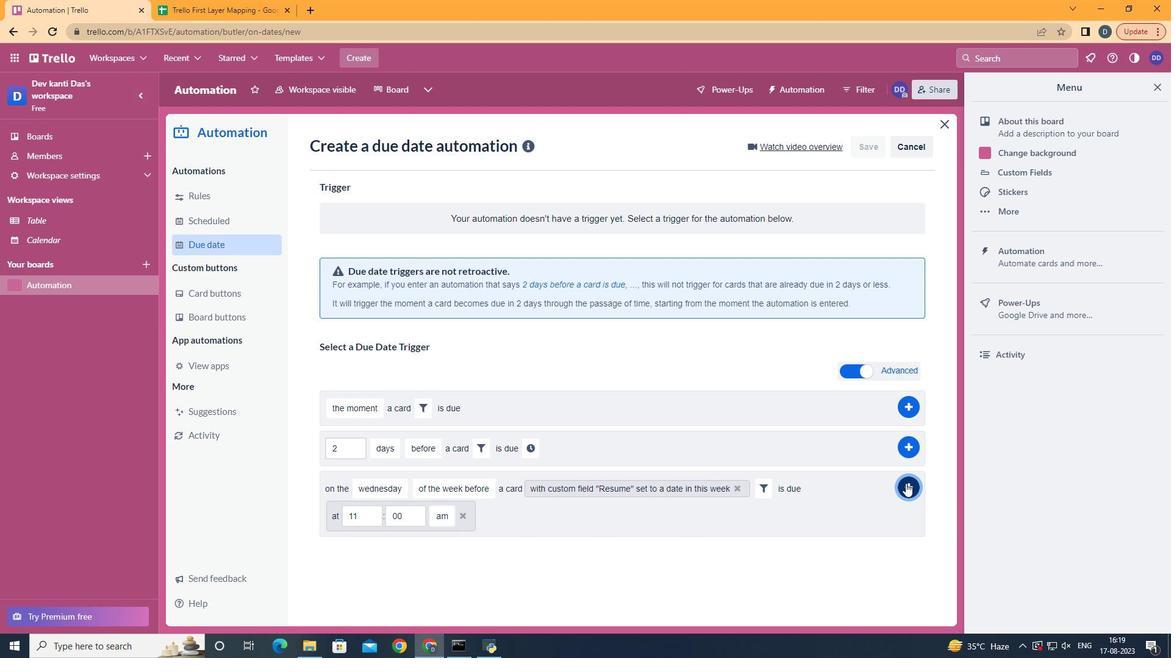 
